 Task: Add a gradient green background to the video "Movie D.mp4" and Play
Action: Mouse moved to (533, 123)
Screenshot: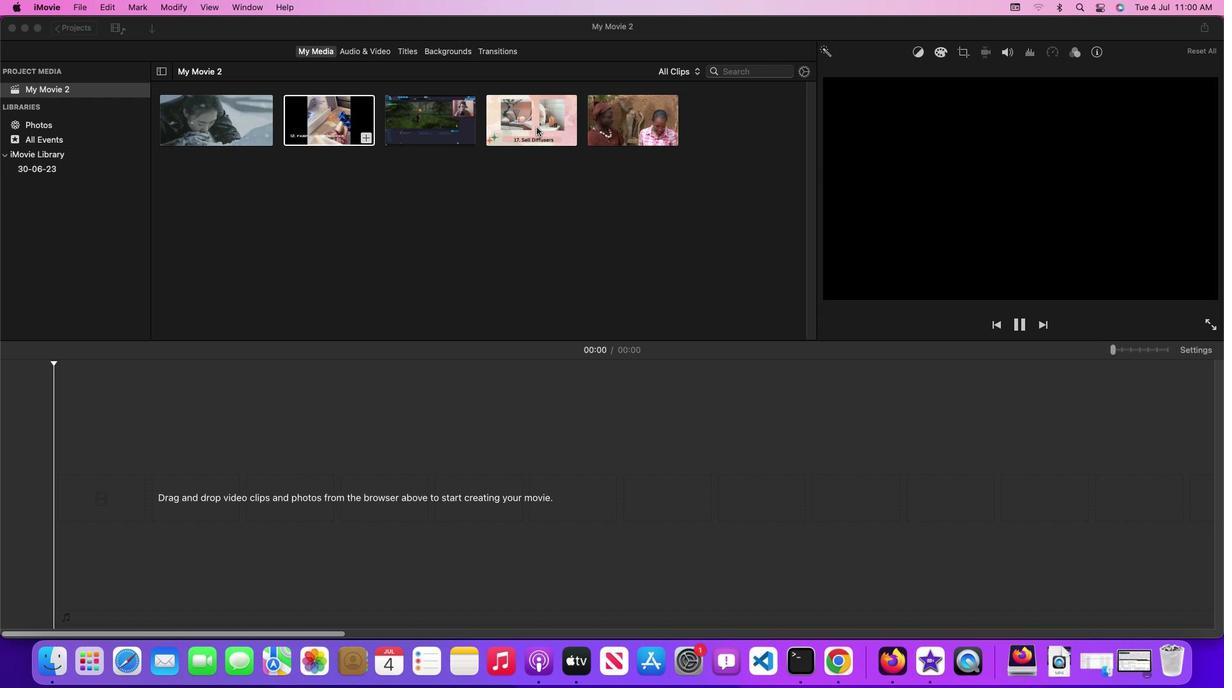 
Action: Mouse pressed left at (533, 123)
Screenshot: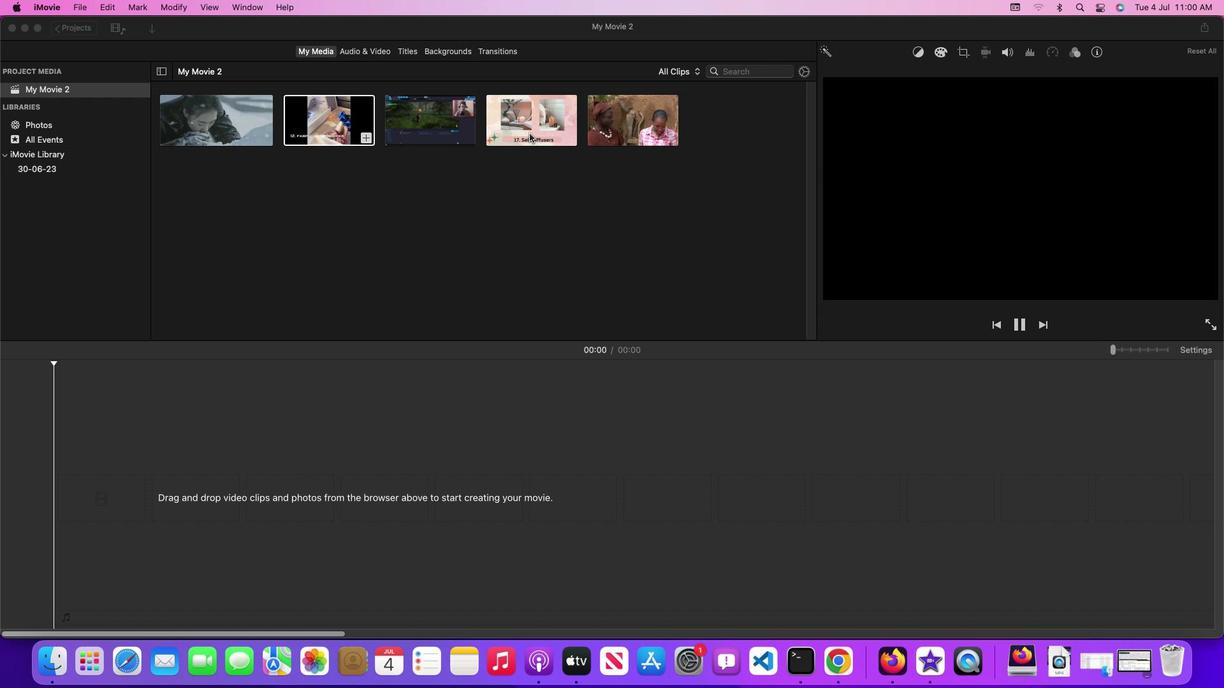 
Action: Mouse moved to (453, 47)
Screenshot: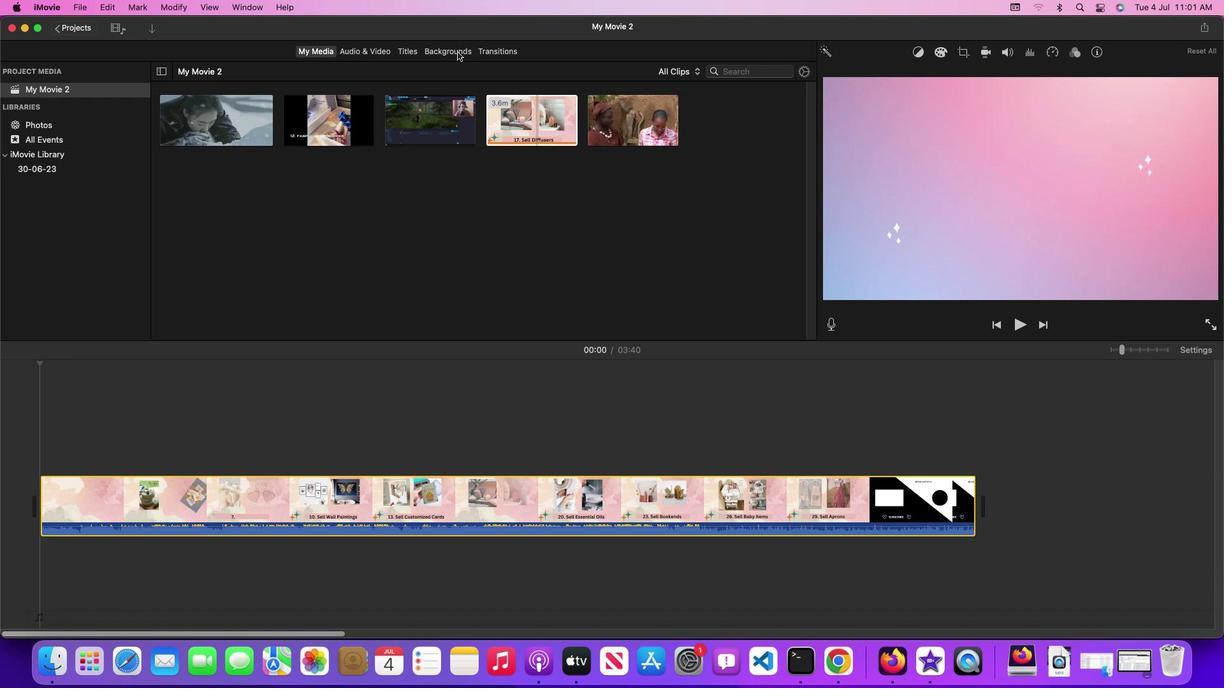 
Action: Mouse pressed left at (453, 47)
Screenshot: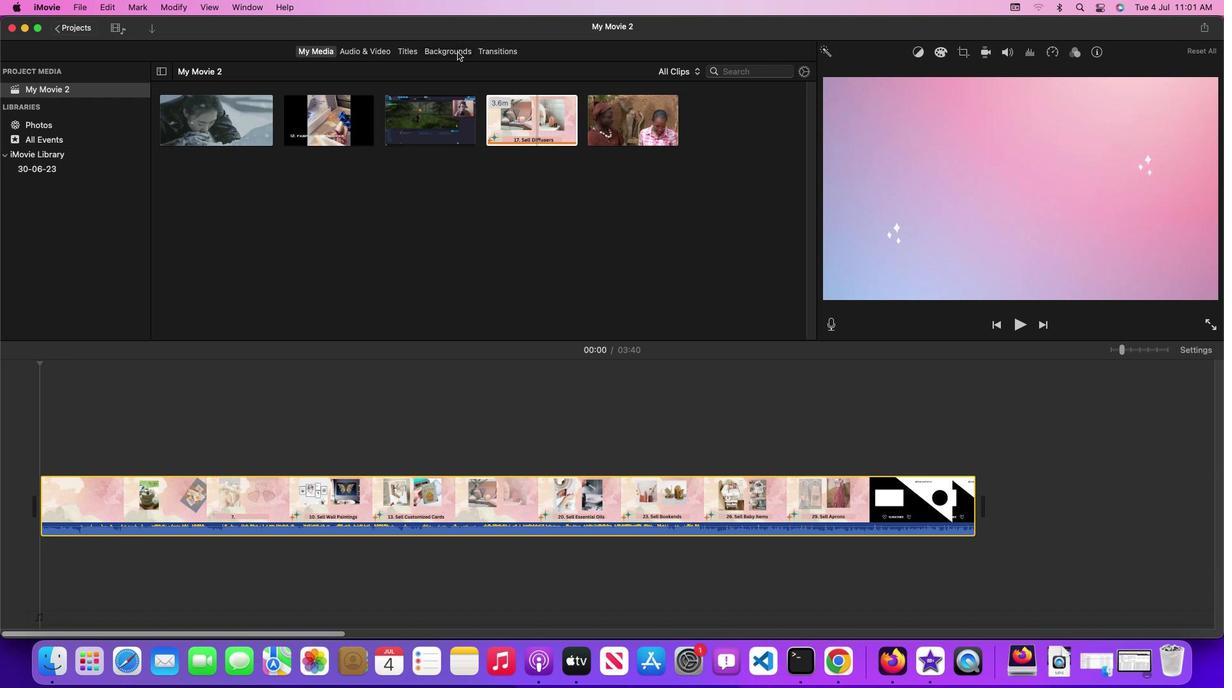 
Action: Mouse moved to (131, 230)
Screenshot: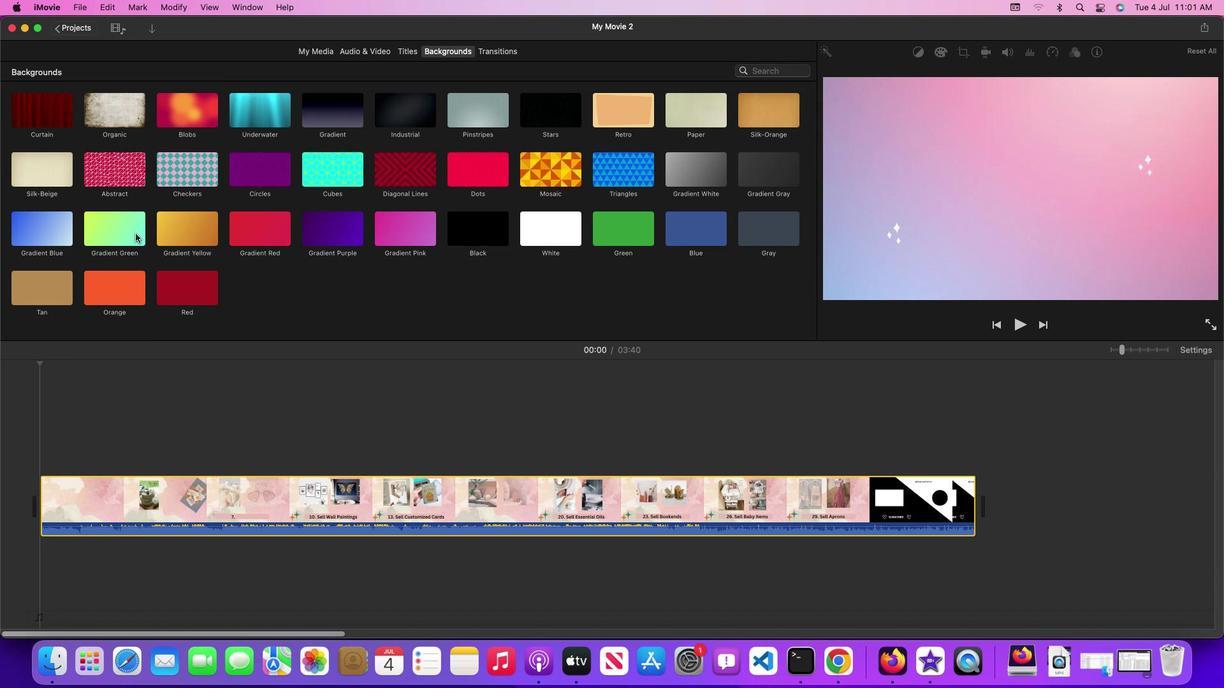 
Action: Mouse pressed left at (131, 230)
Screenshot: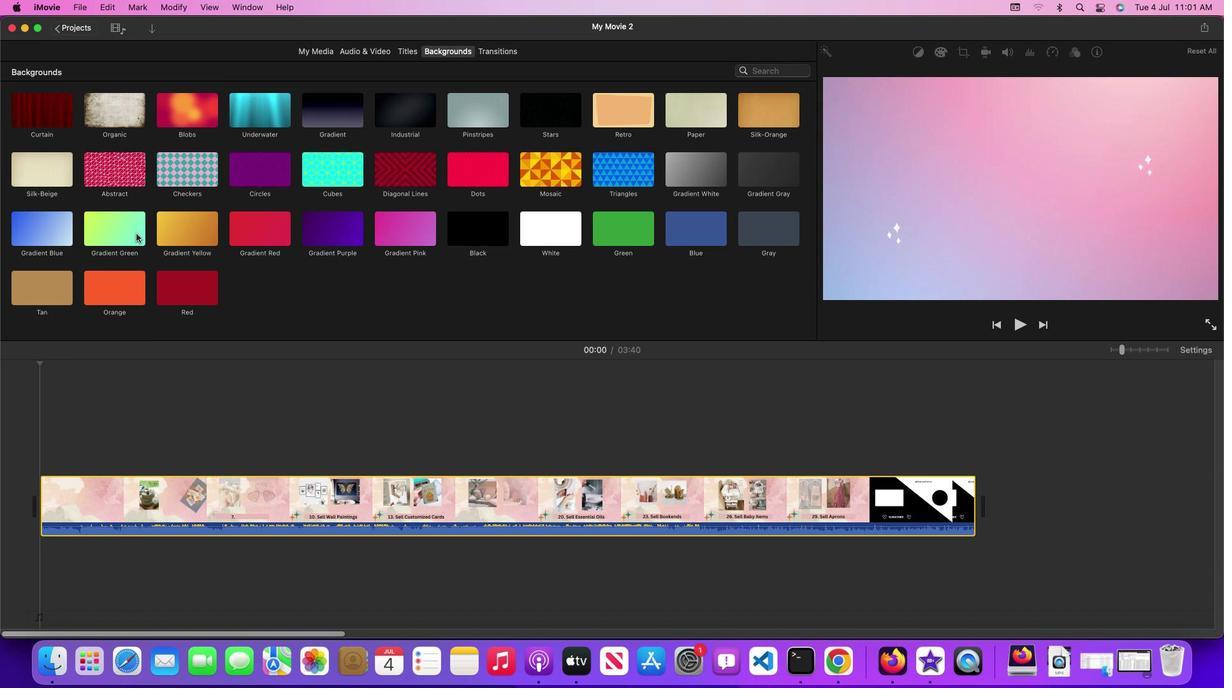 
Action: Mouse moved to (1026, 501)
Screenshot: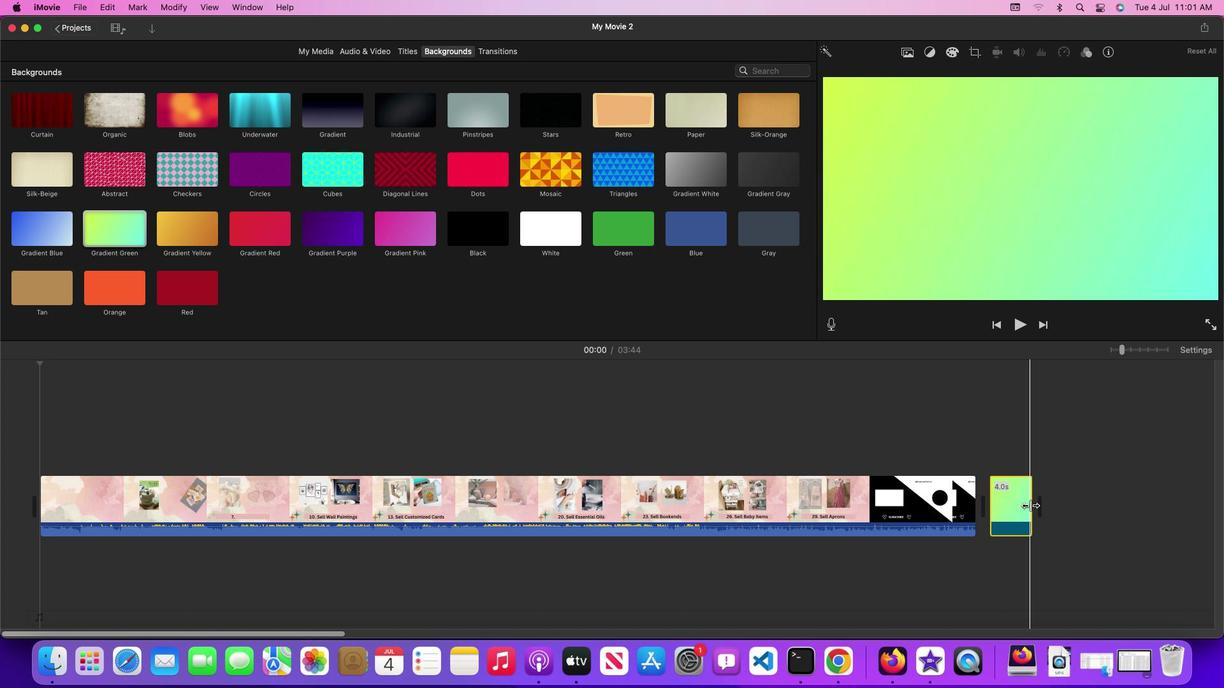 
Action: Mouse pressed left at (1026, 501)
Screenshot: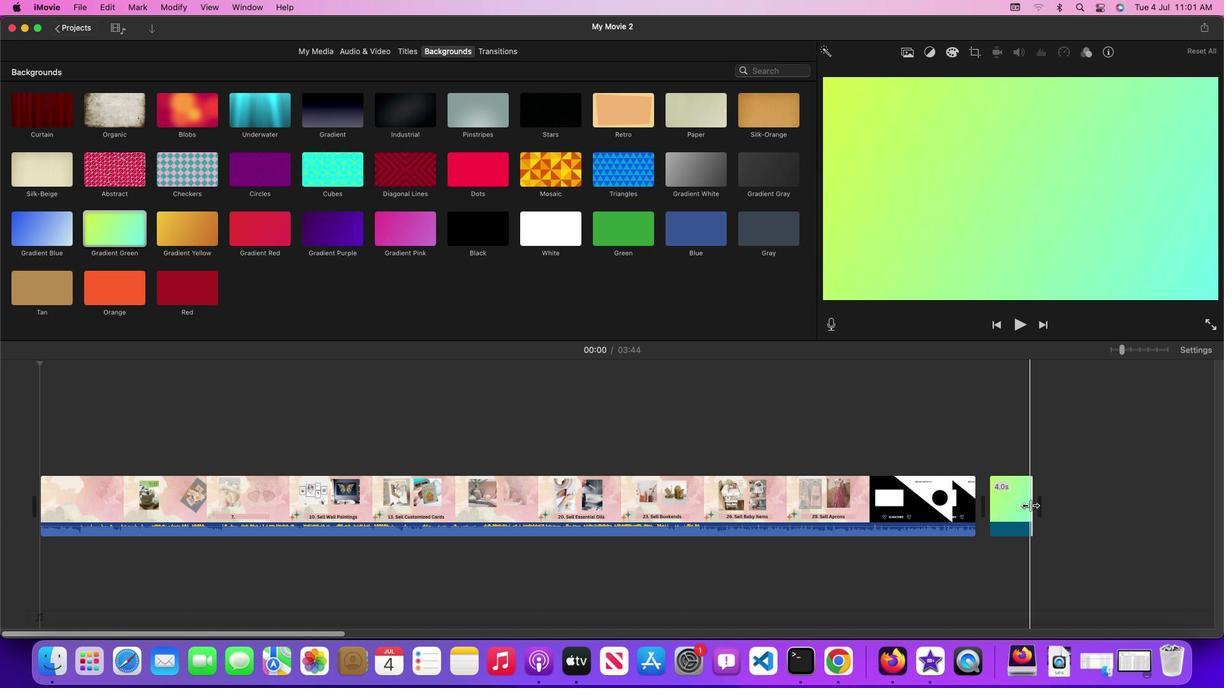 
Action: Mouse moved to (1087, 501)
Screenshot: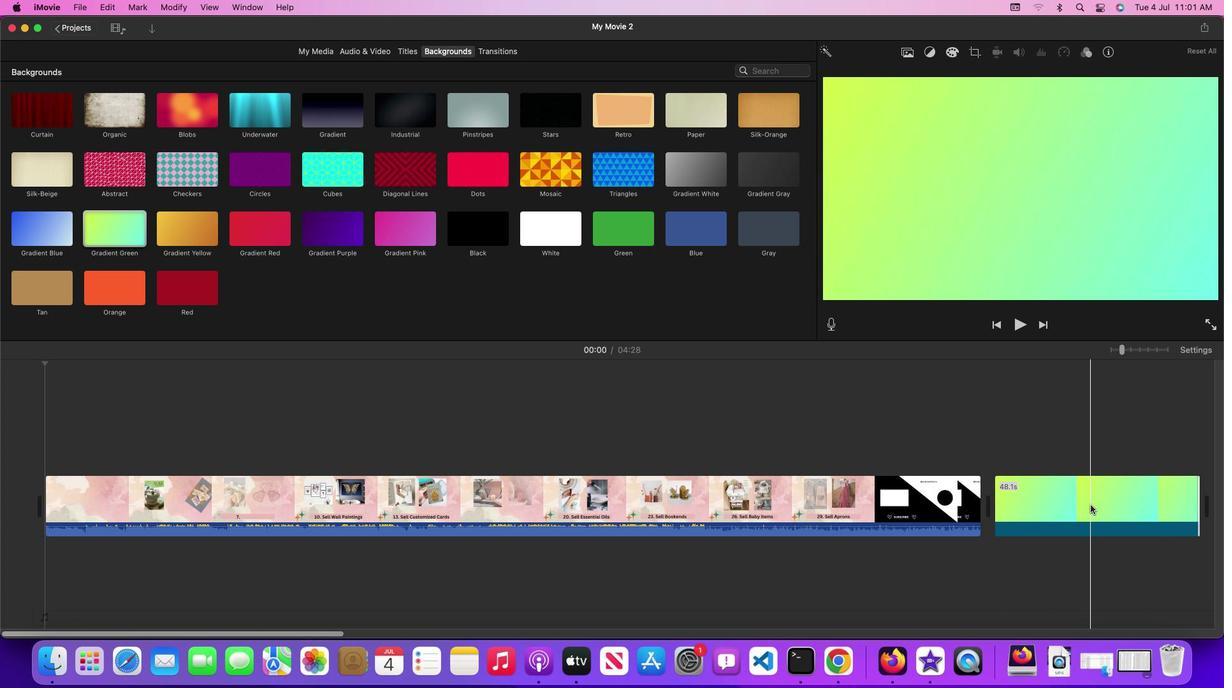 
Action: Mouse pressed left at (1087, 501)
Screenshot: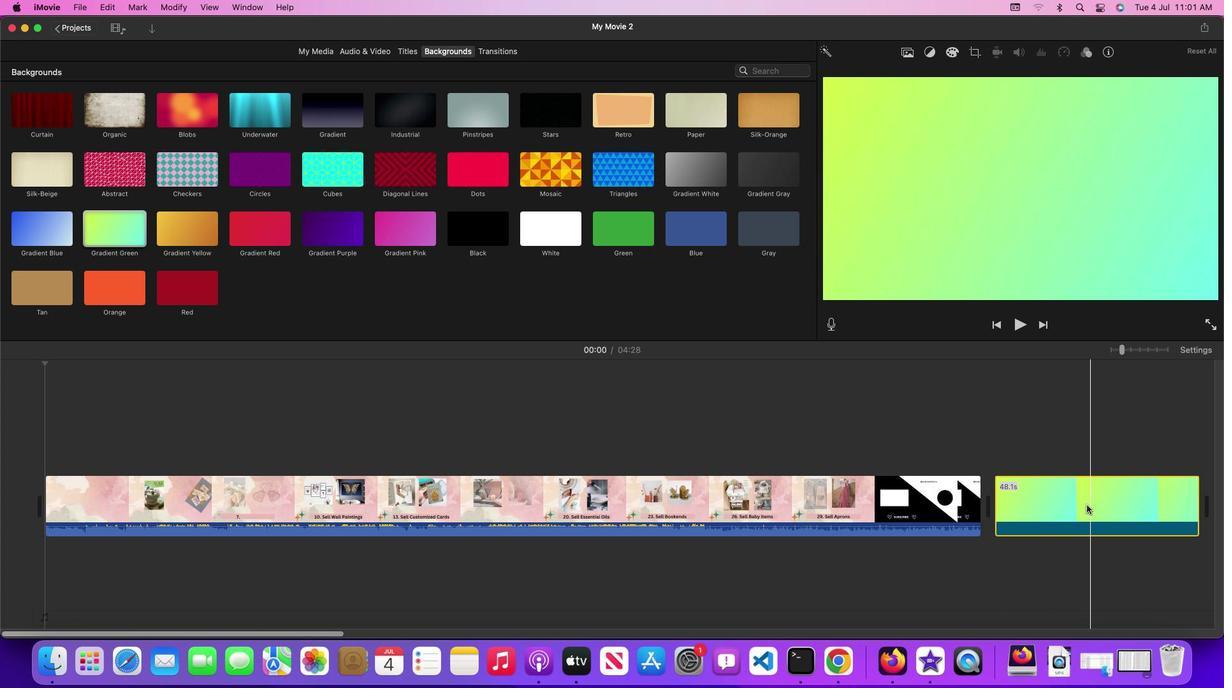 
Action: Mouse moved to (255, 447)
Screenshot: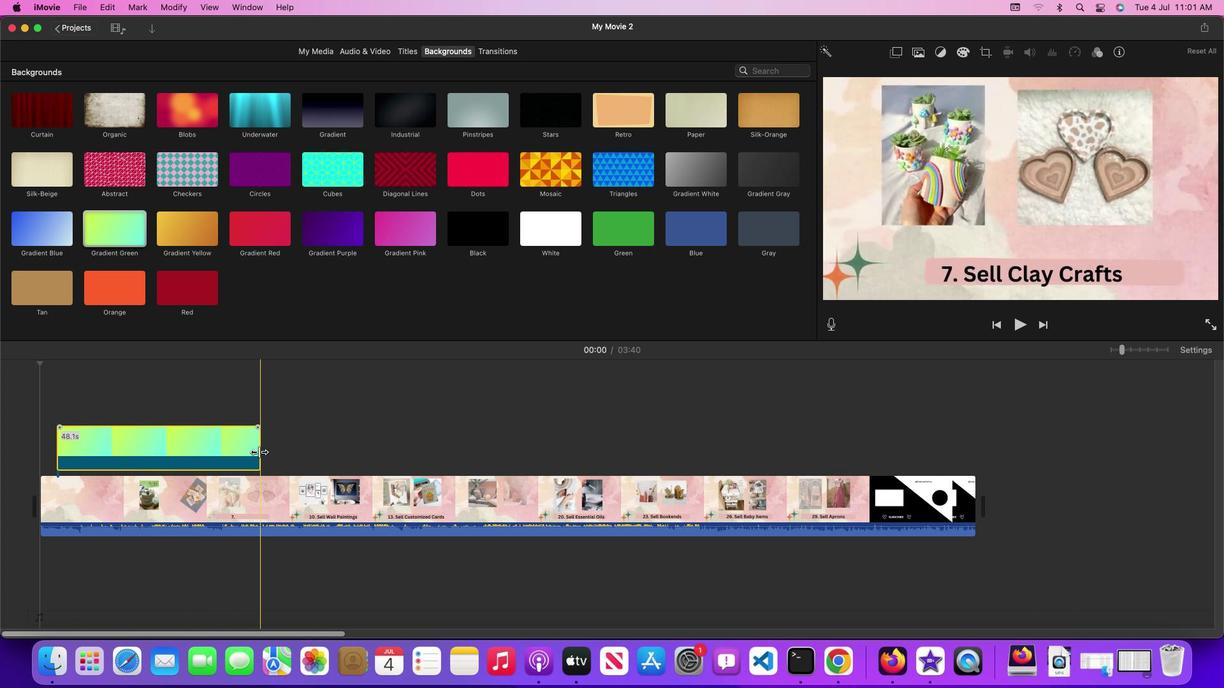
Action: Mouse pressed left at (255, 447)
Screenshot: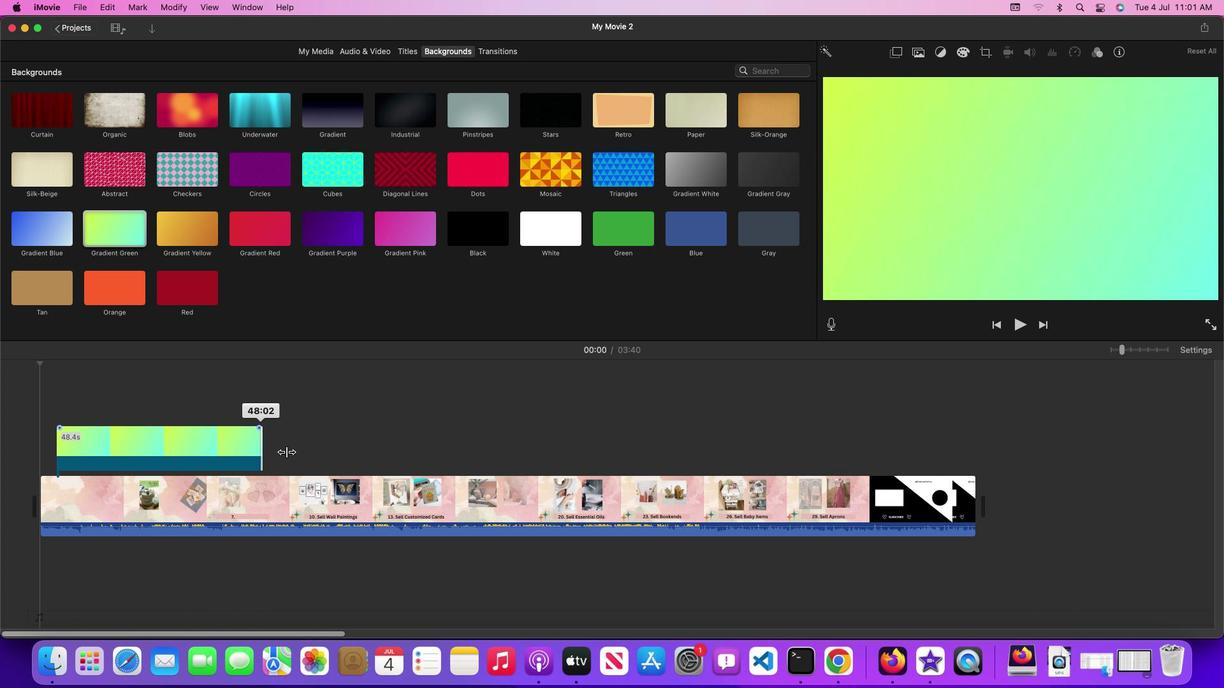 
Action: Mouse moved to (743, 501)
Screenshot: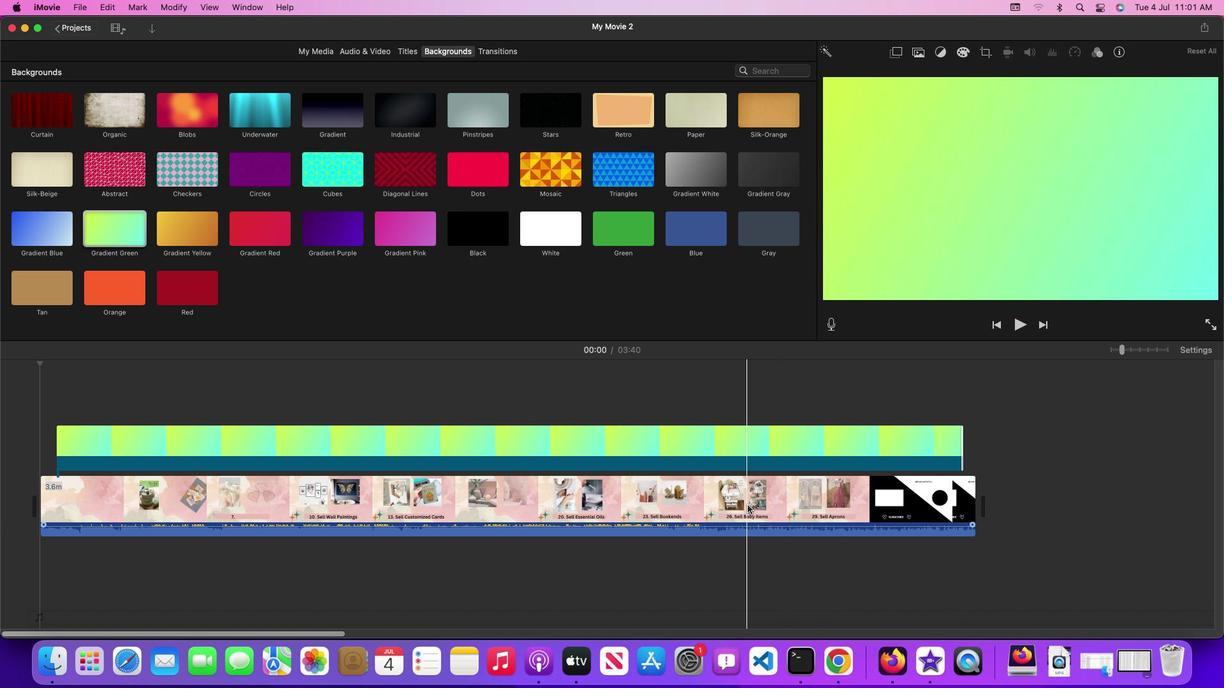 
Action: Mouse pressed left at (743, 501)
Screenshot: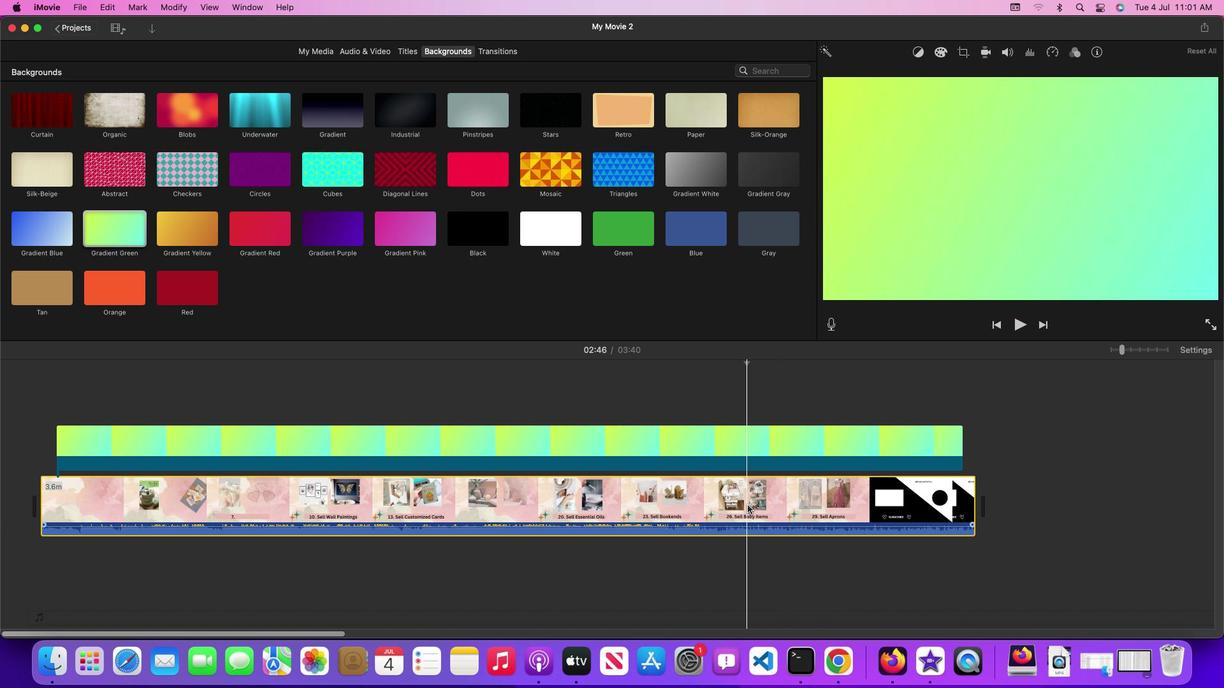 
Action: Mouse moved to (813, 441)
Screenshot: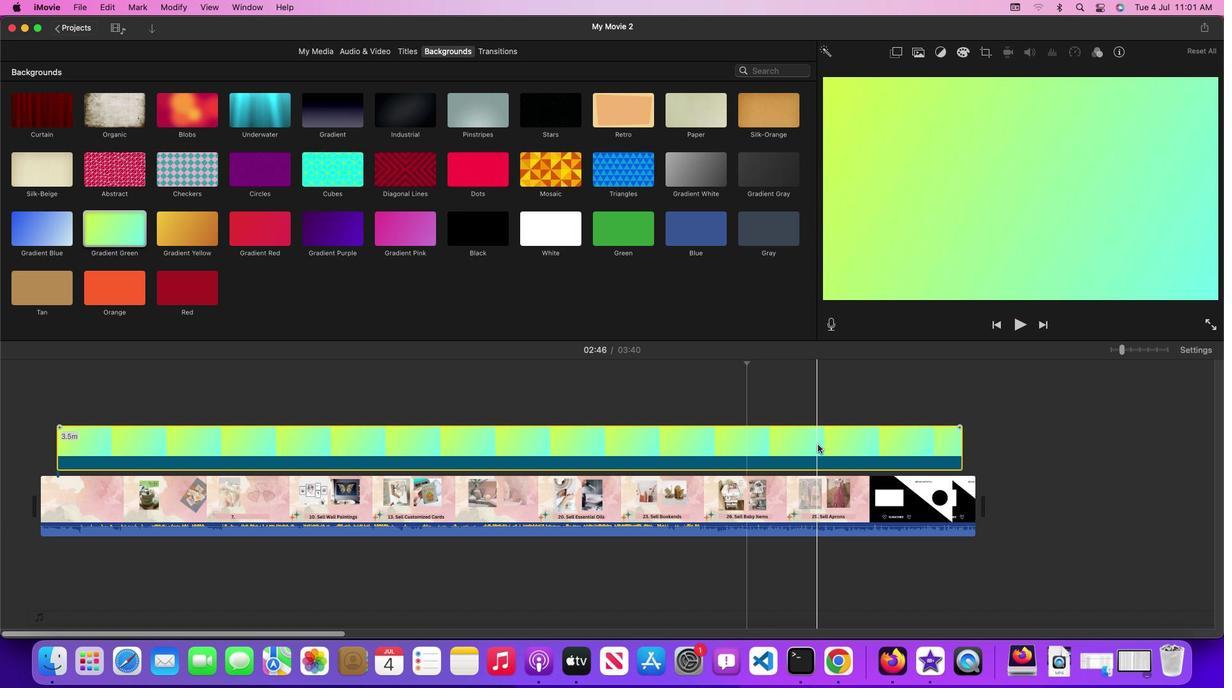 
Action: Mouse pressed left at (813, 441)
Screenshot: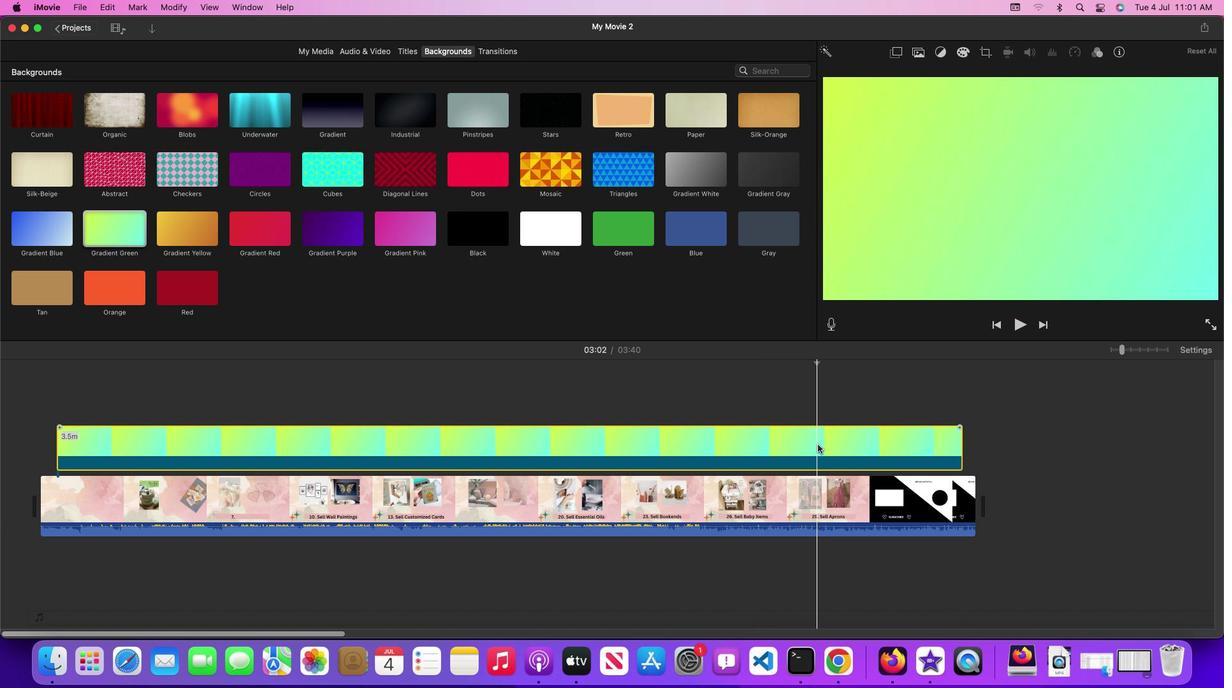 
Action: Mouse moved to (891, 49)
Screenshot: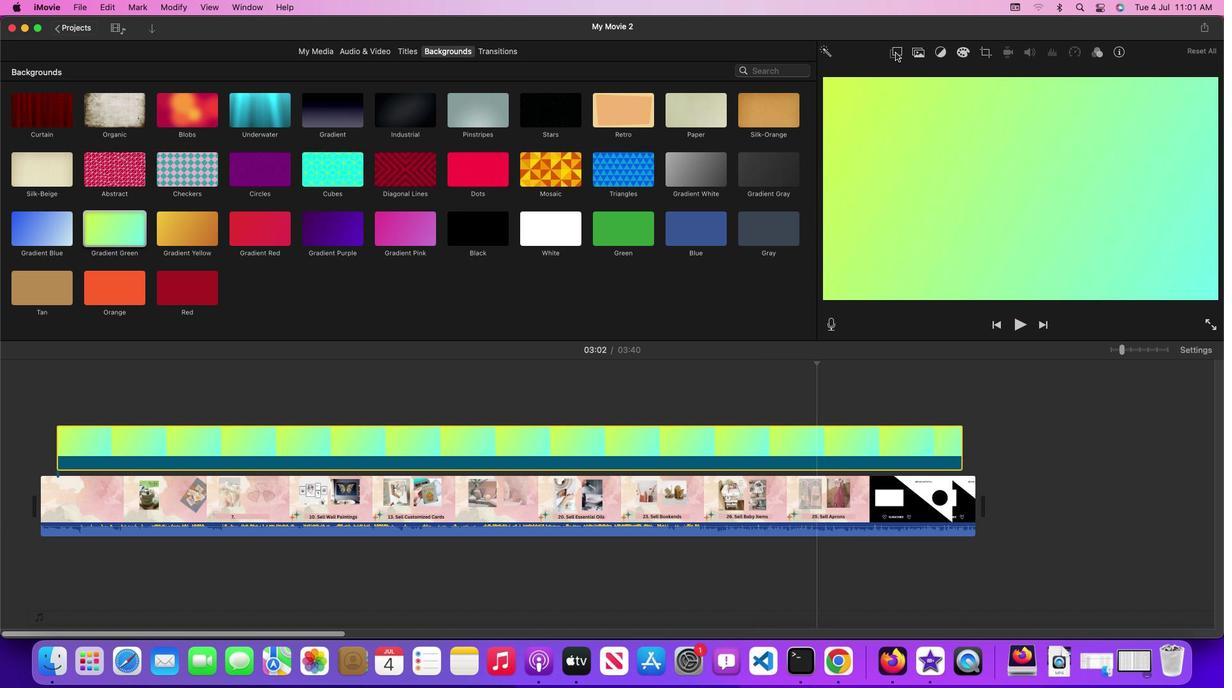 
Action: Mouse pressed left at (891, 49)
Screenshot: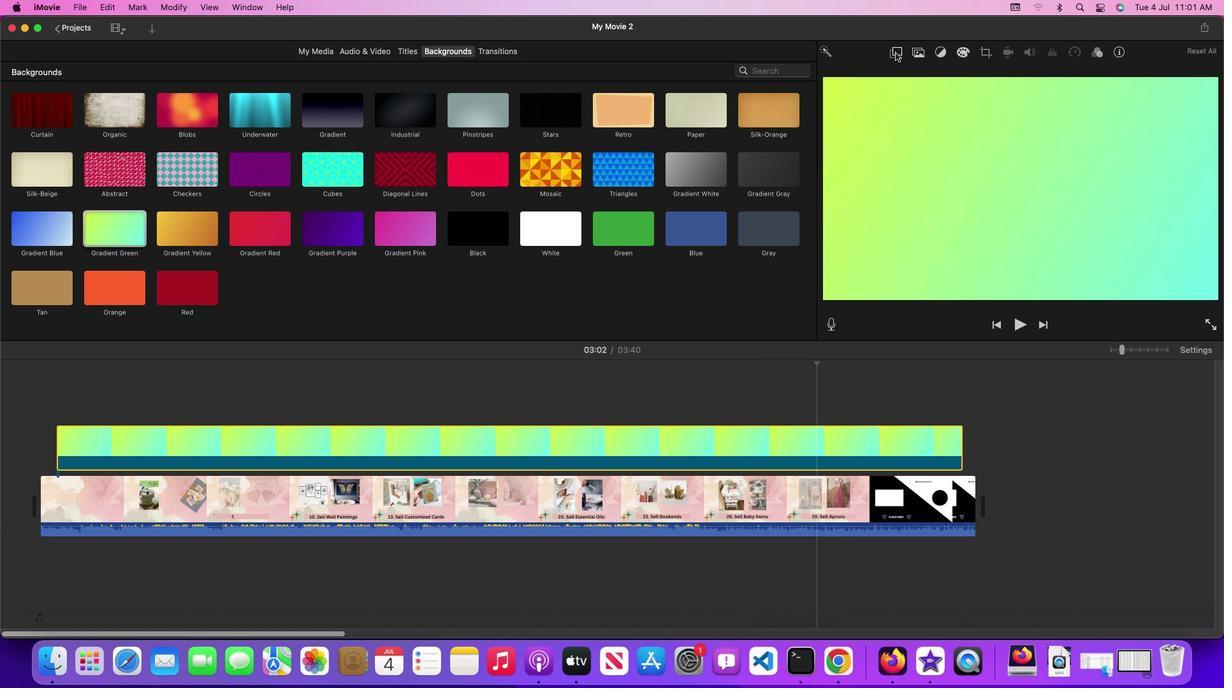 
Action: Mouse moved to (866, 69)
Screenshot: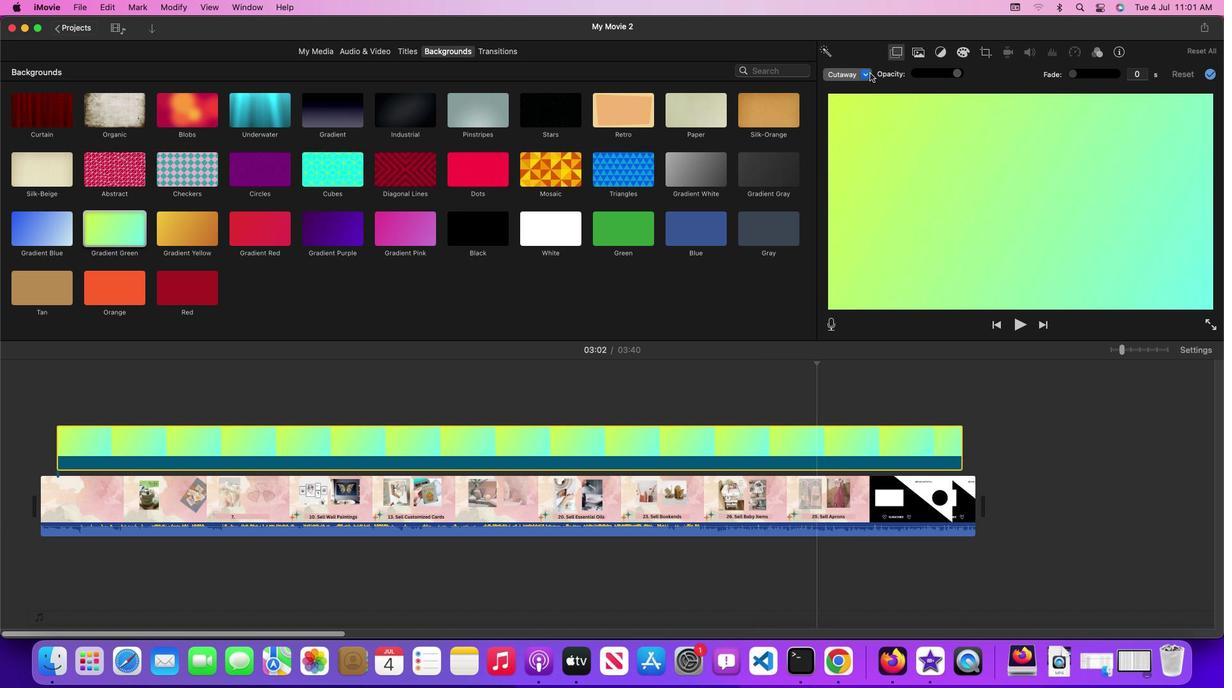 
Action: Mouse pressed left at (866, 69)
Screenshot: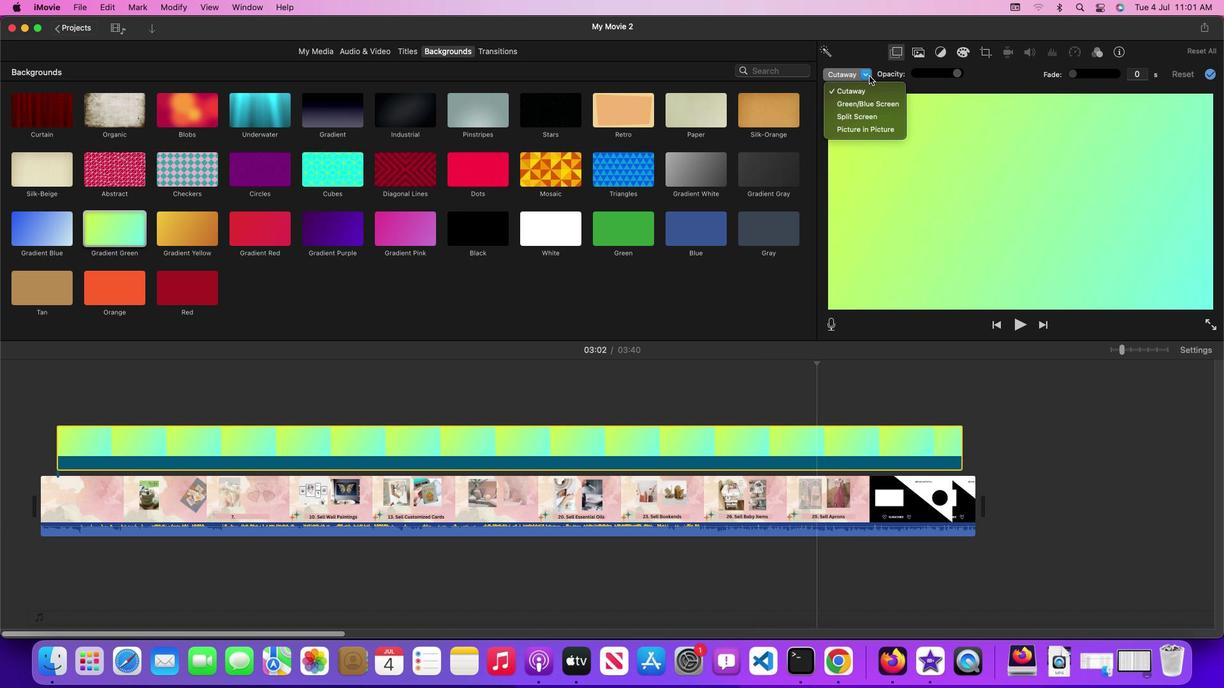 
Action: Mouse moved to (870, 123)
Screenshot: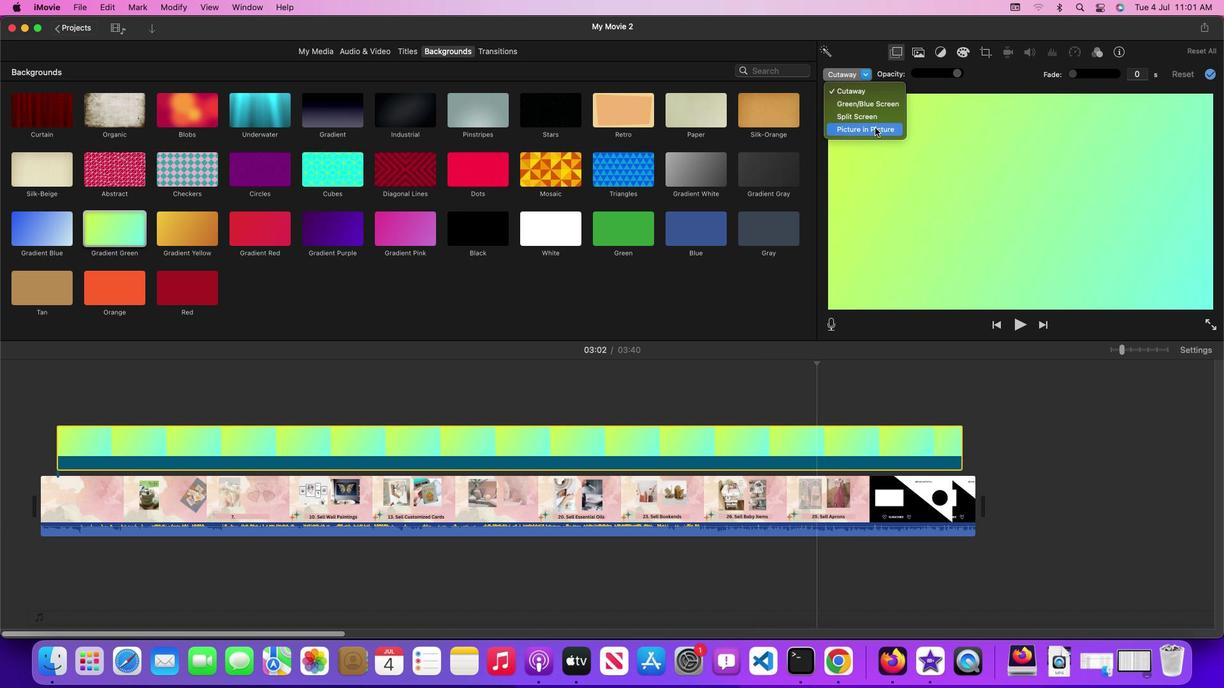 
Action: Mouse pressed left at (870, 123)
Screenshot: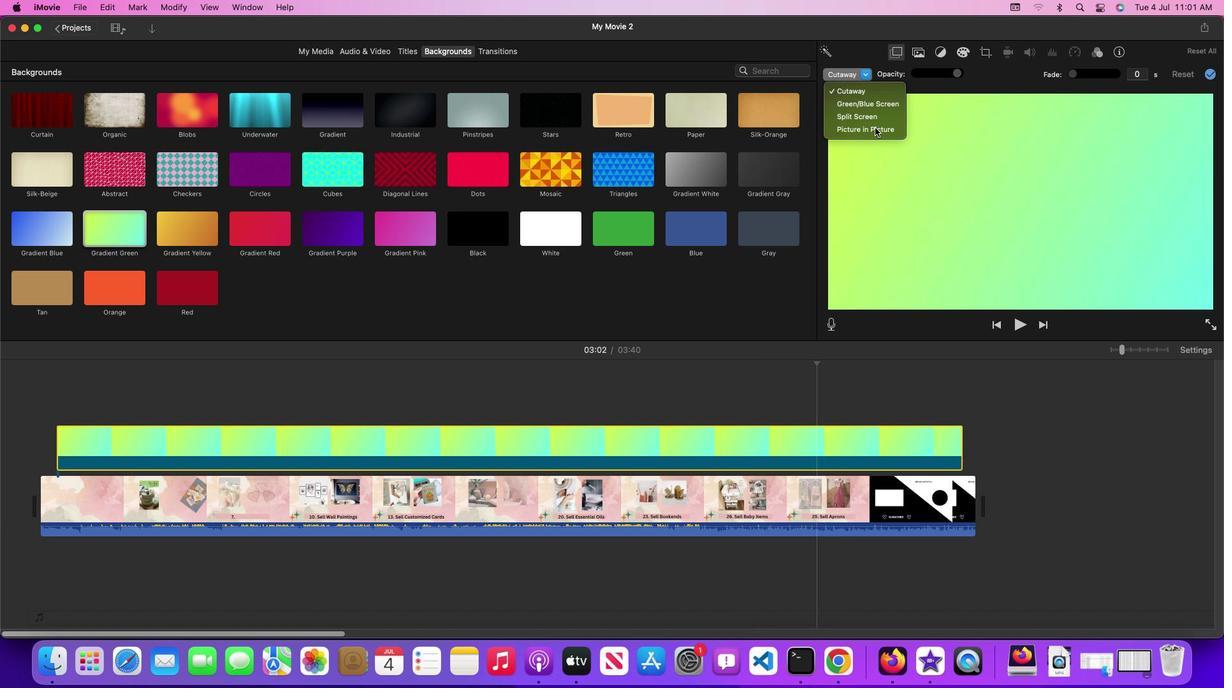 
Action: Mouse moved to (1093, 144)
Screenshot: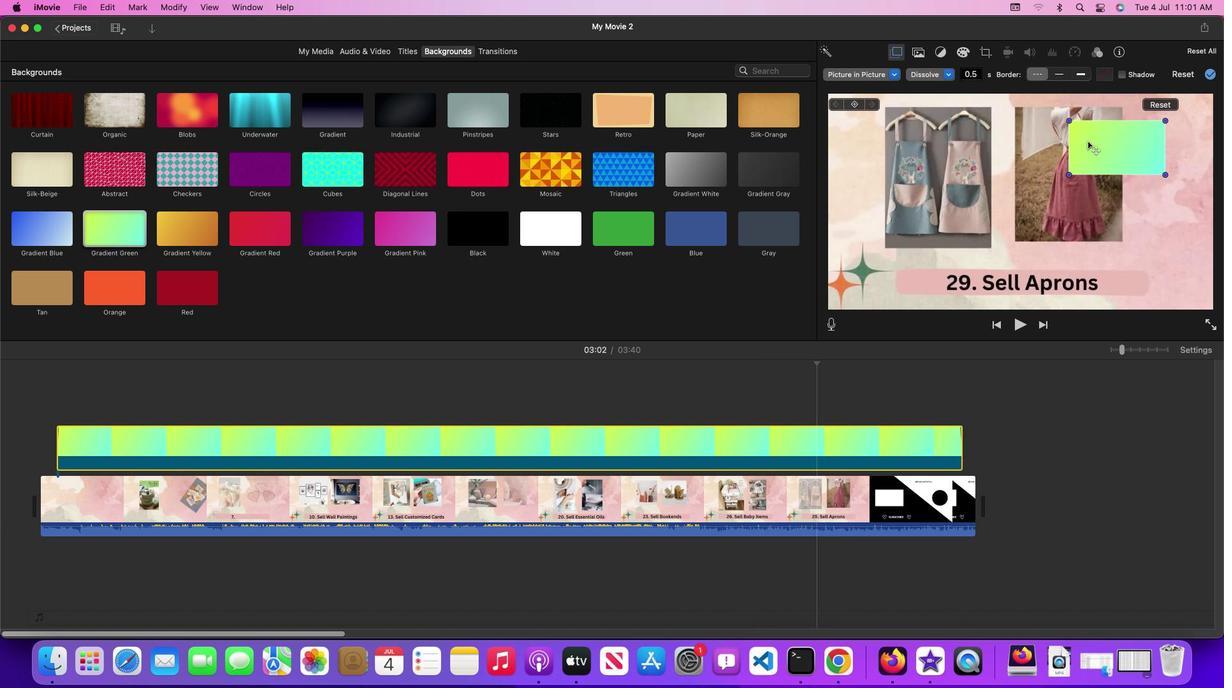 
Action: Mouse pressed left at (1093, 144)
Screenshot: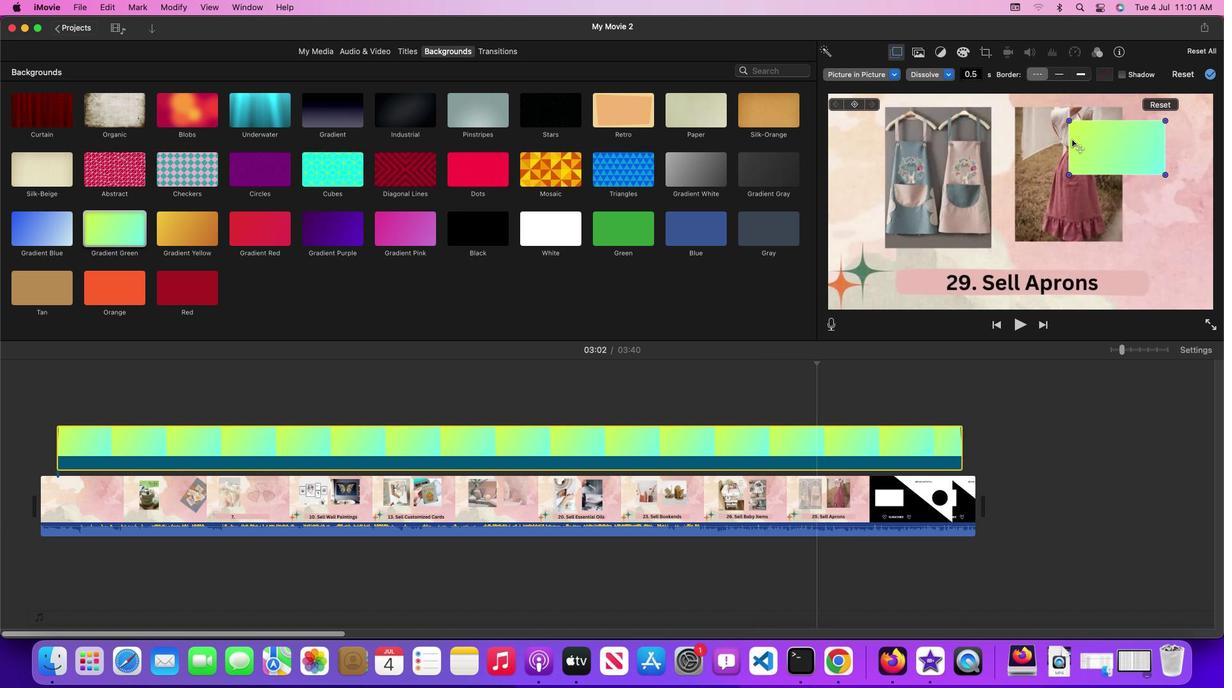 
Action: Mouse moved to (844, 111)
Screenshot: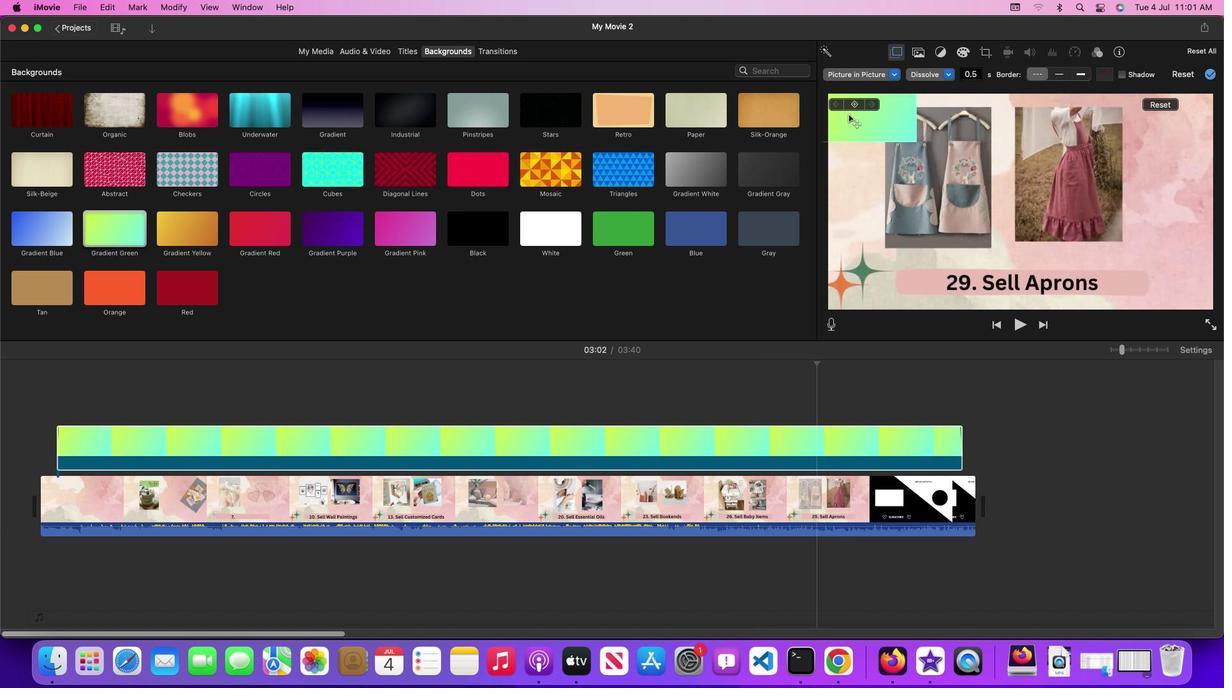 
Action: Mouse pressed left at (844, 111)
Screenshot: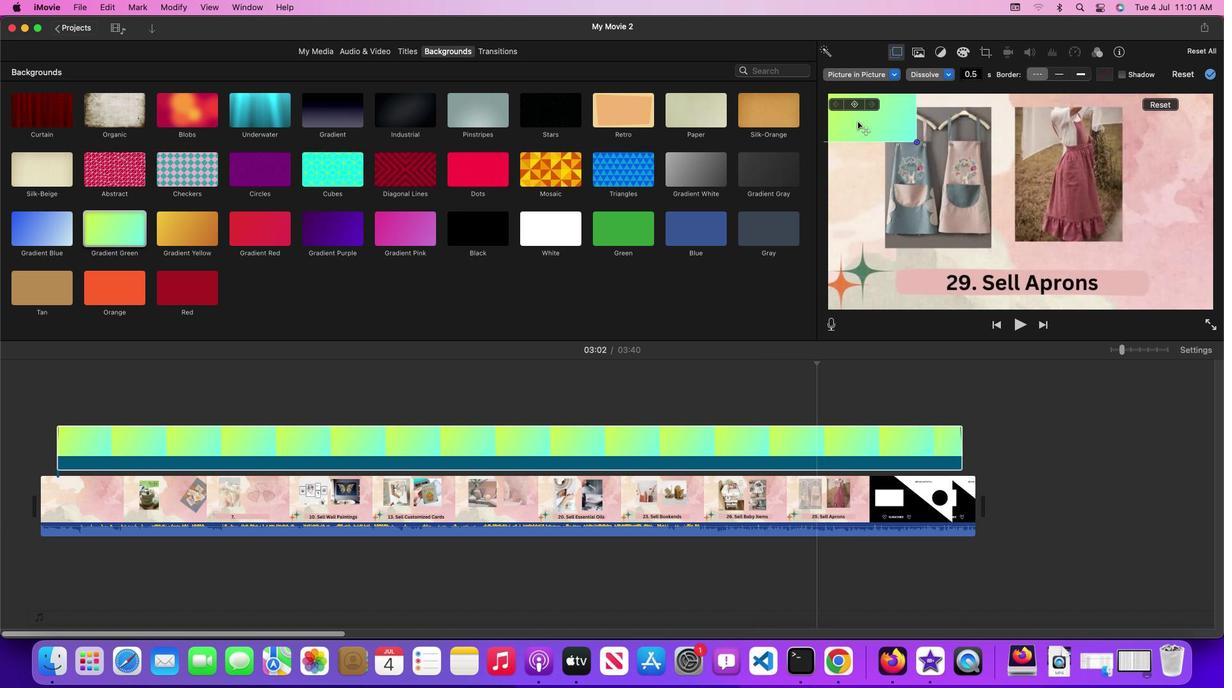 
Action: Mouse moved to (922, 142)
Screenshot: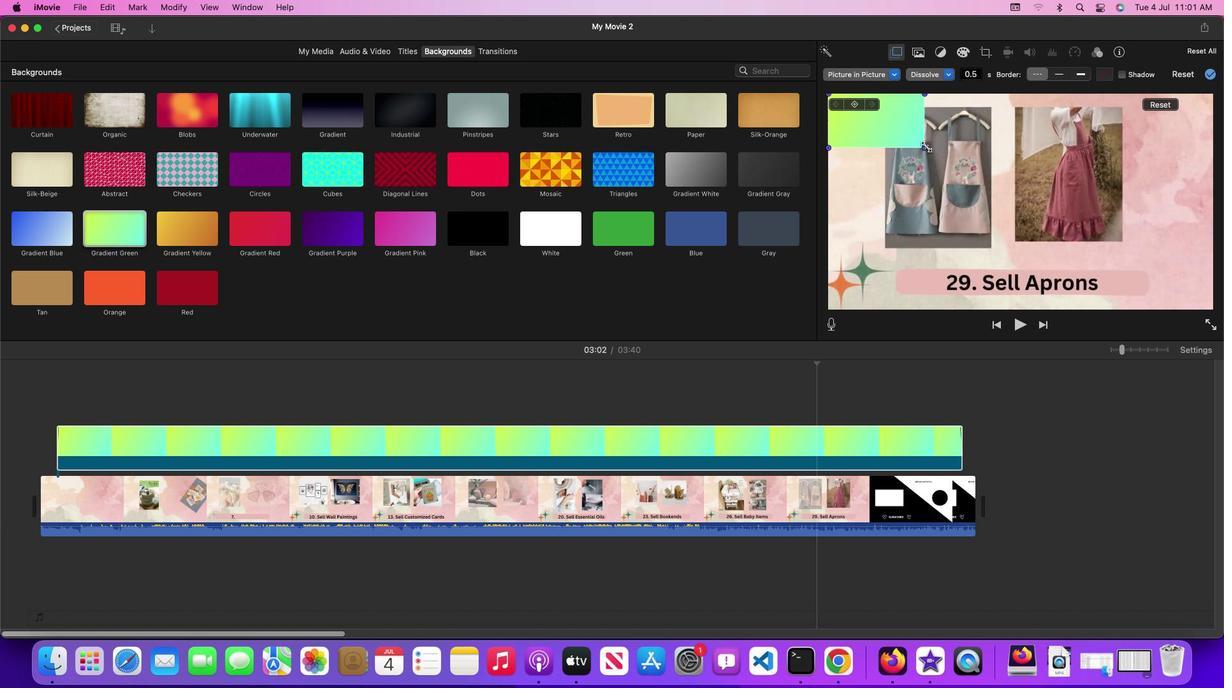 
Action: Mouse pressed left at (922, 142)
Screenshot: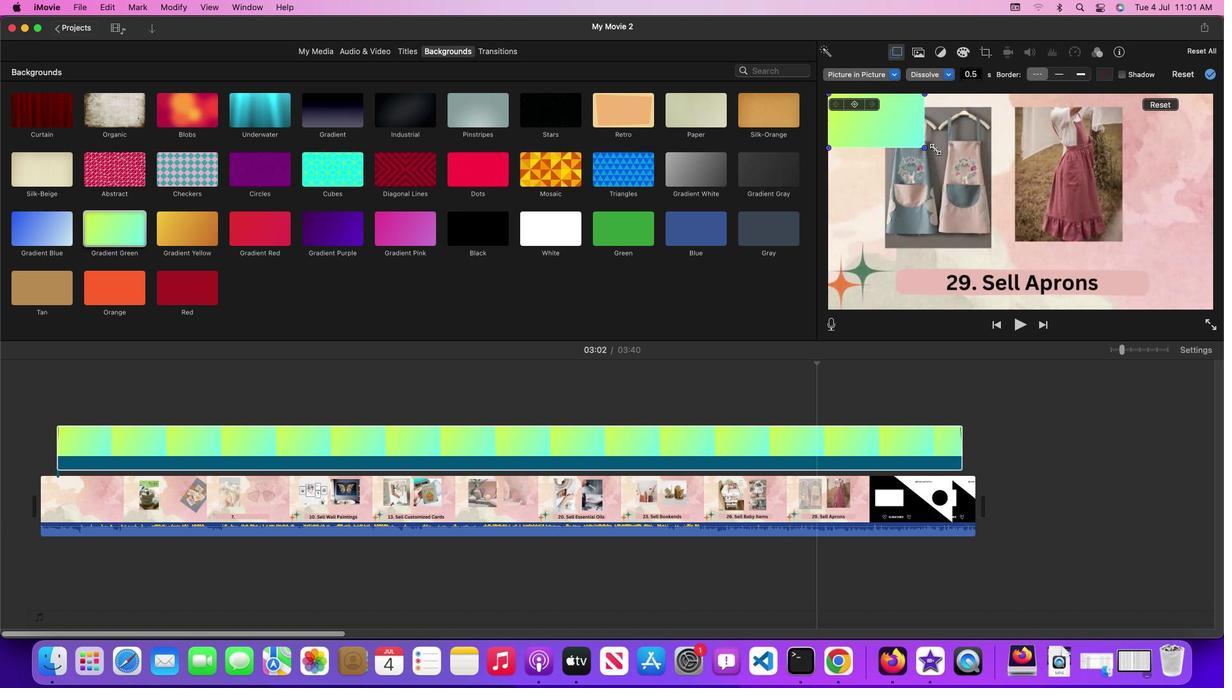 
Action: Mouse moved to (891, 70)
Screenshot: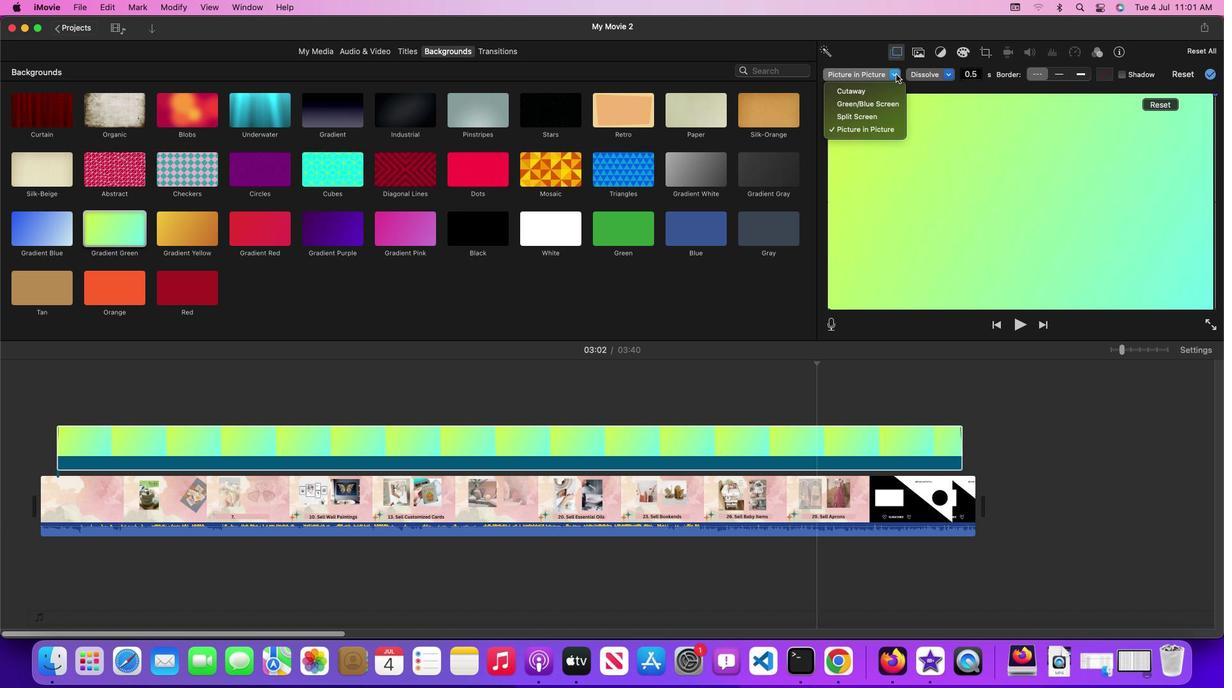 
Action: Mouse pressed left at (891, 70)
Screenshot: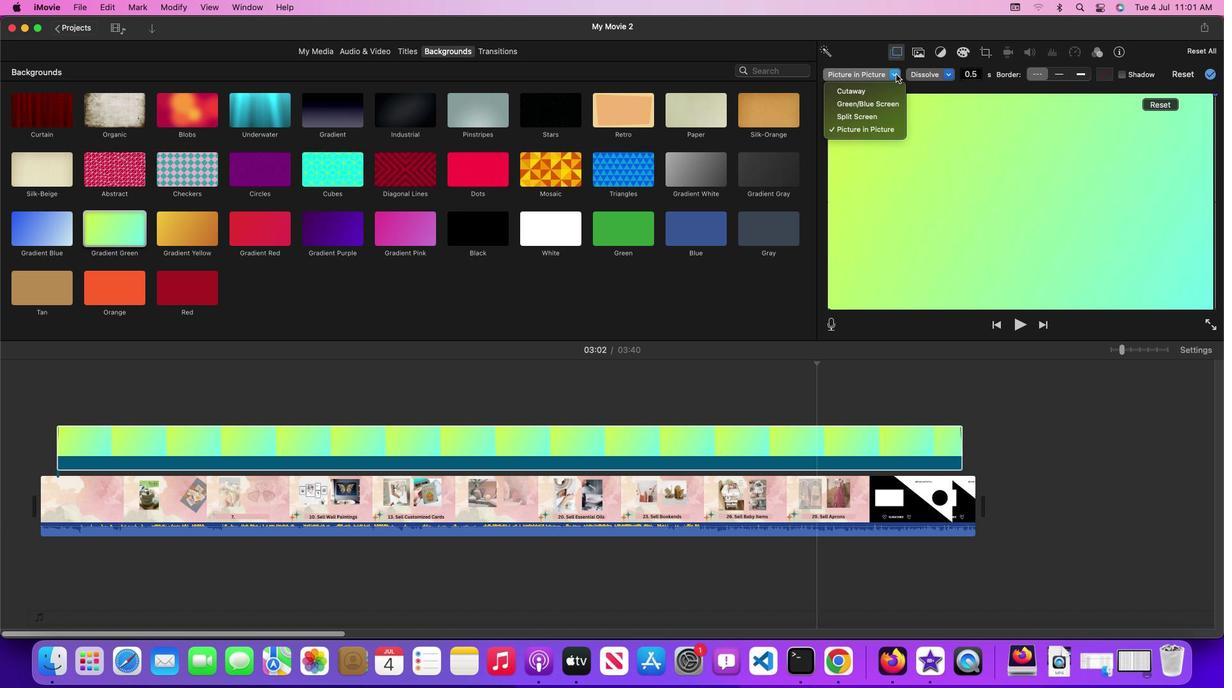 
Action: Mouse moved to (884, 89)
Screenshot: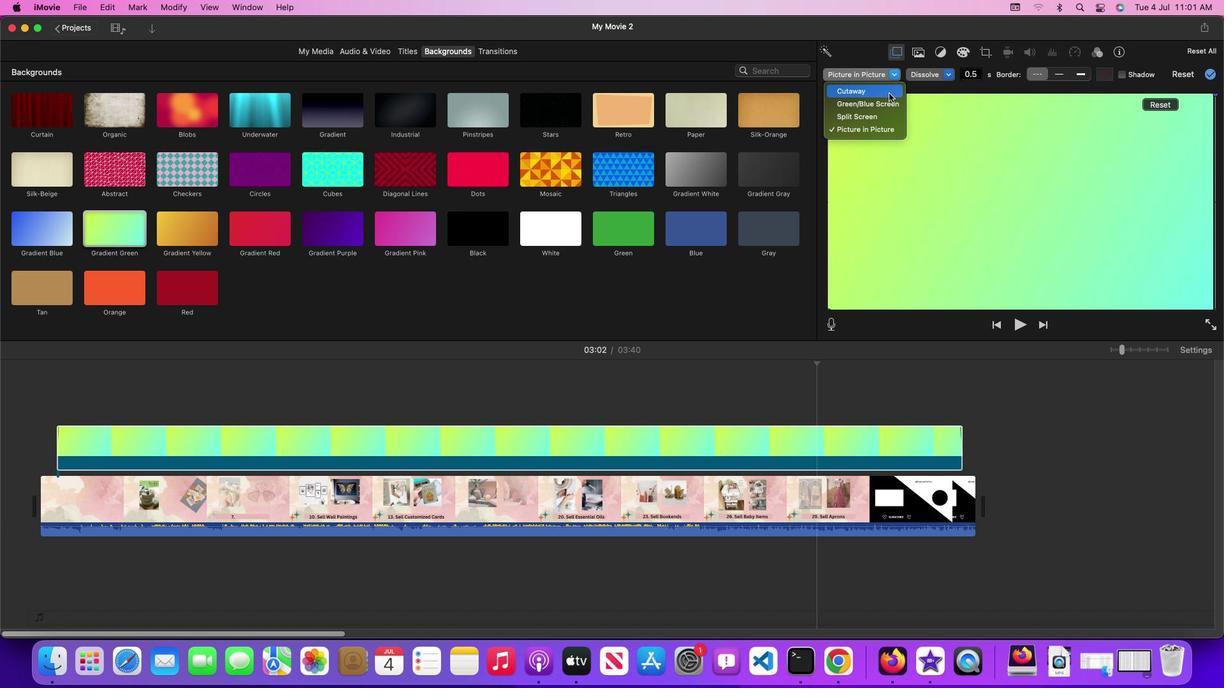 
Action: Mouse pressed left at (884, 89)
Screenshot: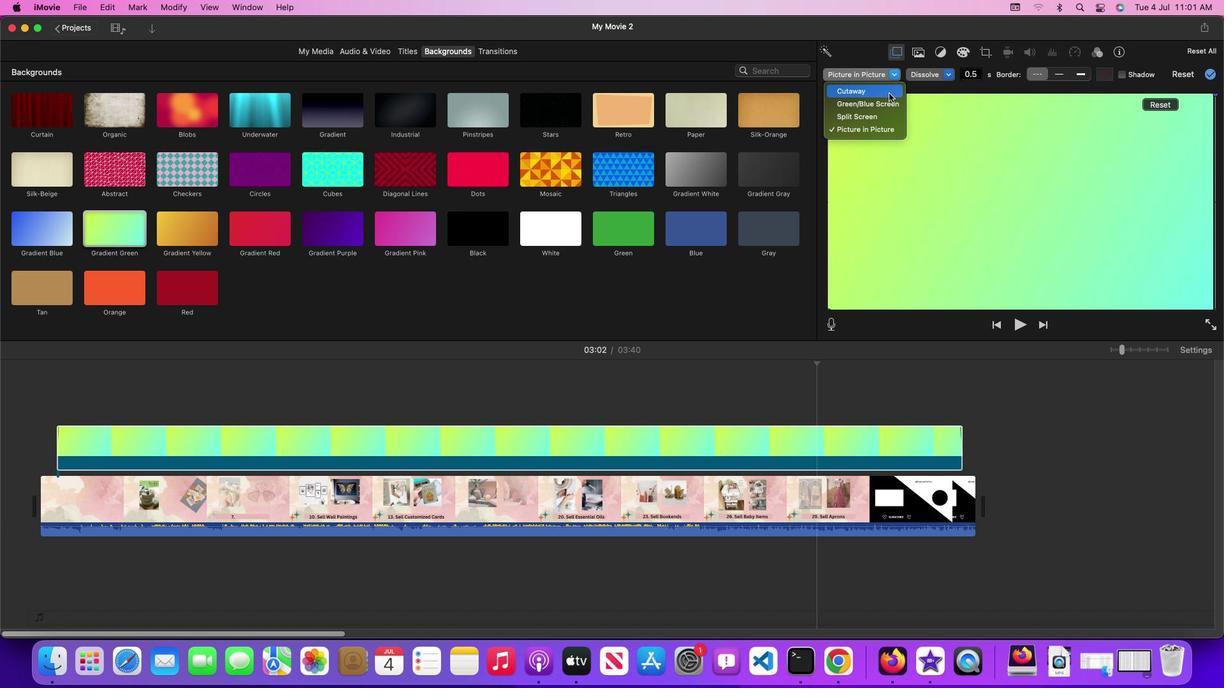 
Action: Mouse moved to (933, 71)
Screenshot: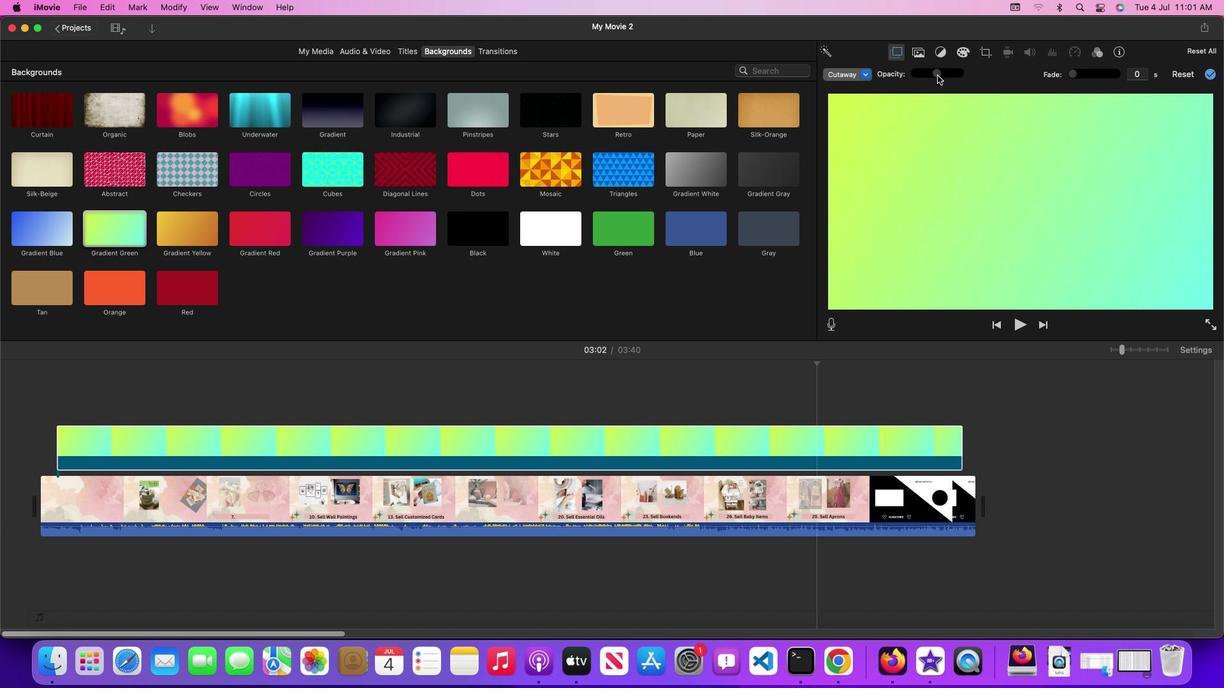 
Action: Mouse pressed left at (933, 71)
Screenshot: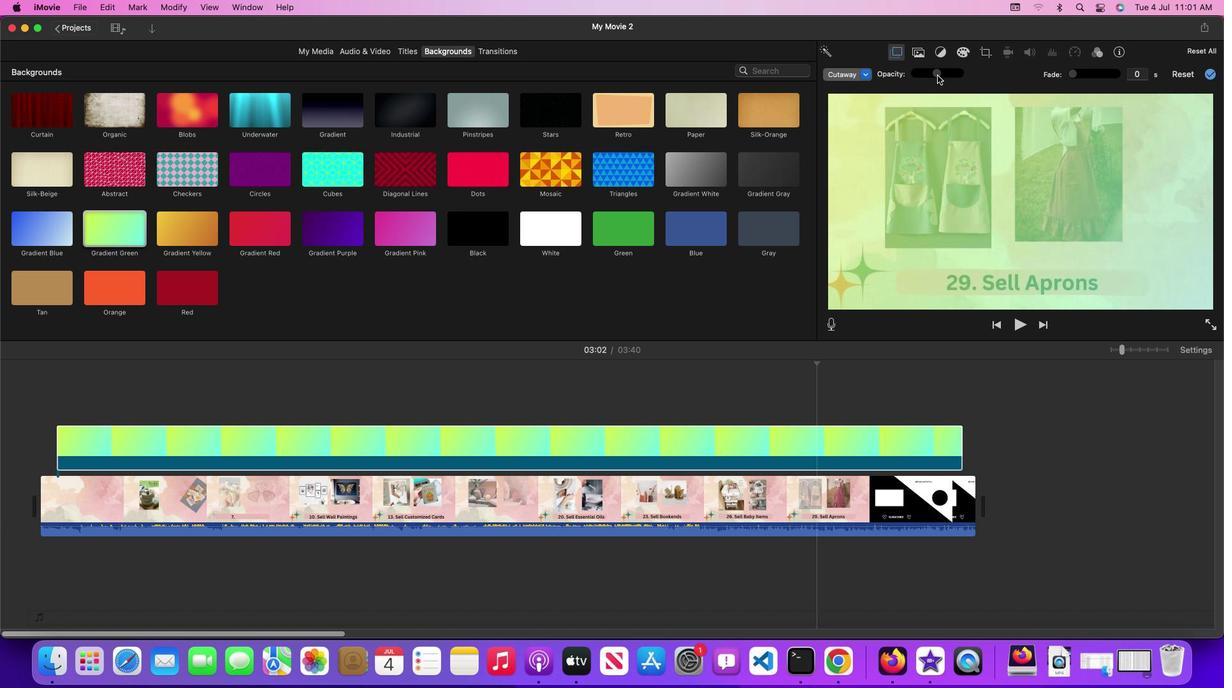 
Action: Mouse moved to (930, 71)
Screenshot: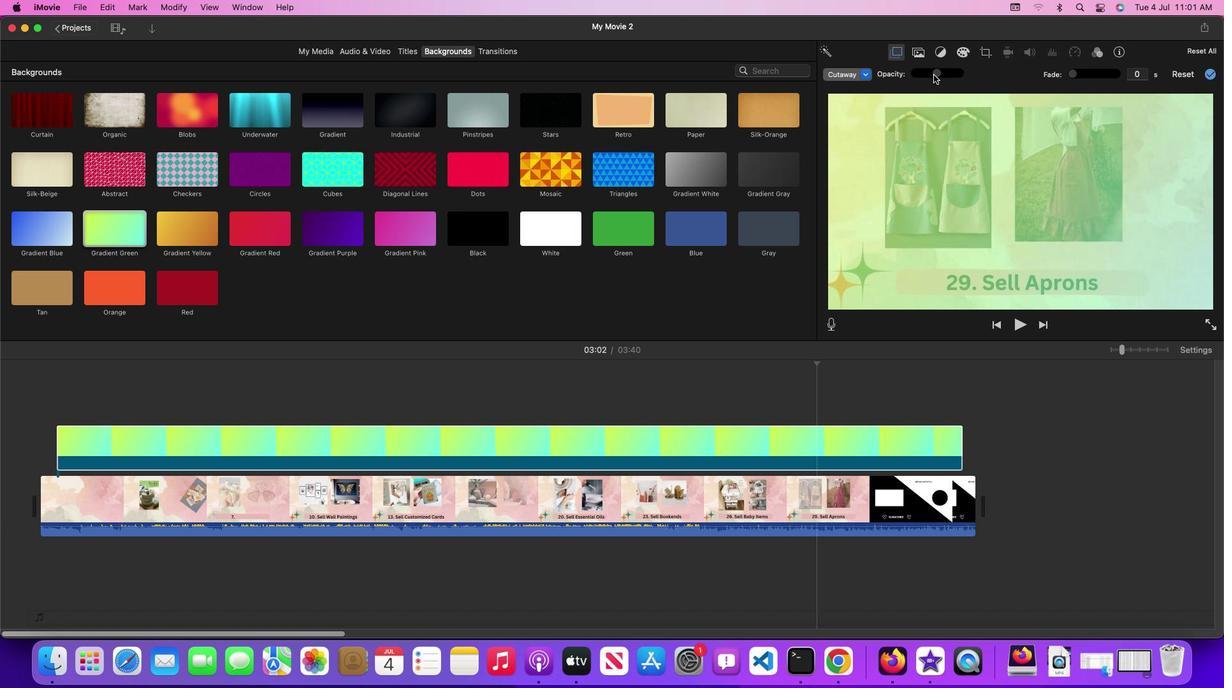 
Action: Key pressed Key.space
Screenshot: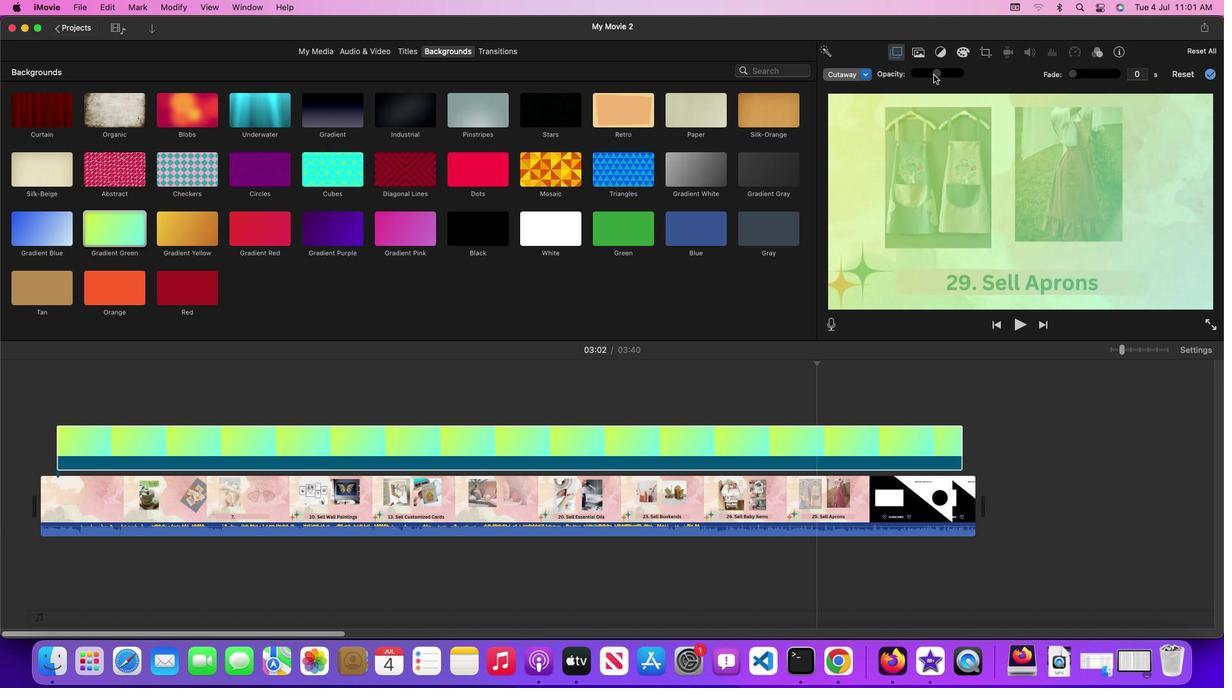 
Action: Mouse moved to (946, 182)
Screenshot: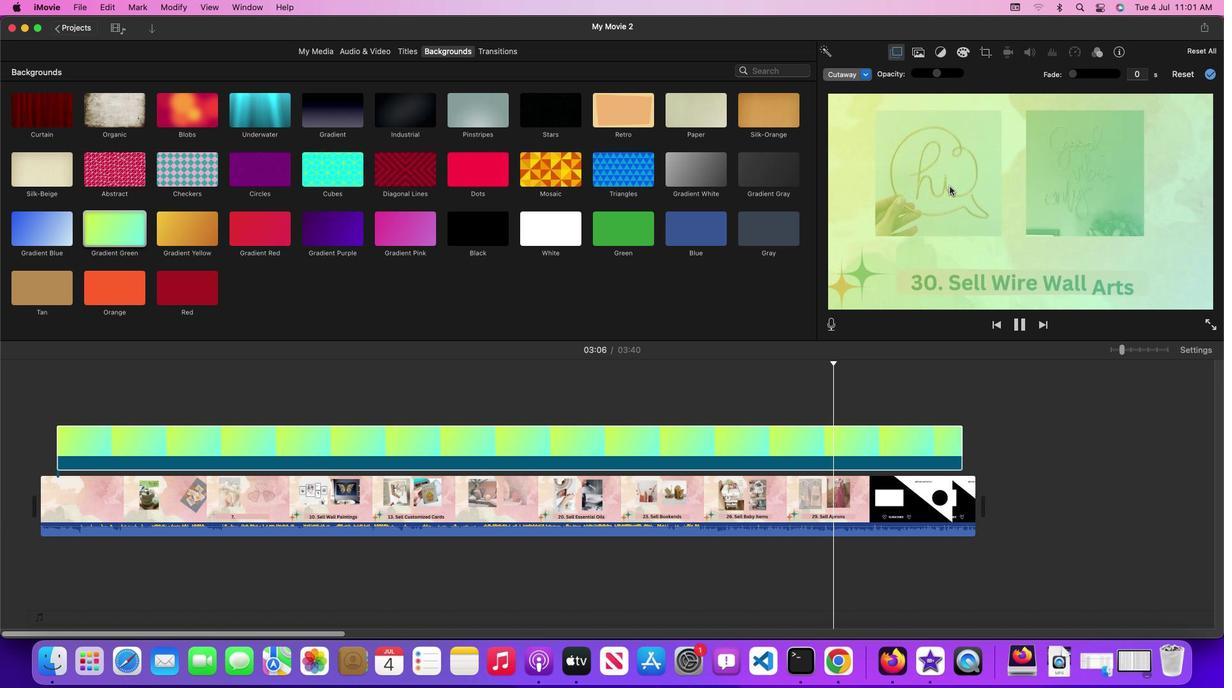 
